 Task: In Heading Arial with underline. Font size of heading  '18'Font style of data Calibri. Font size of data  9Alignment of headline & data Align center. Fill color in heading,  RedFont color of data Black Apply border in Data No BorderIn the sheet   Revive Sales book
Action: Mouse moved to (153, 173)
Screenshot: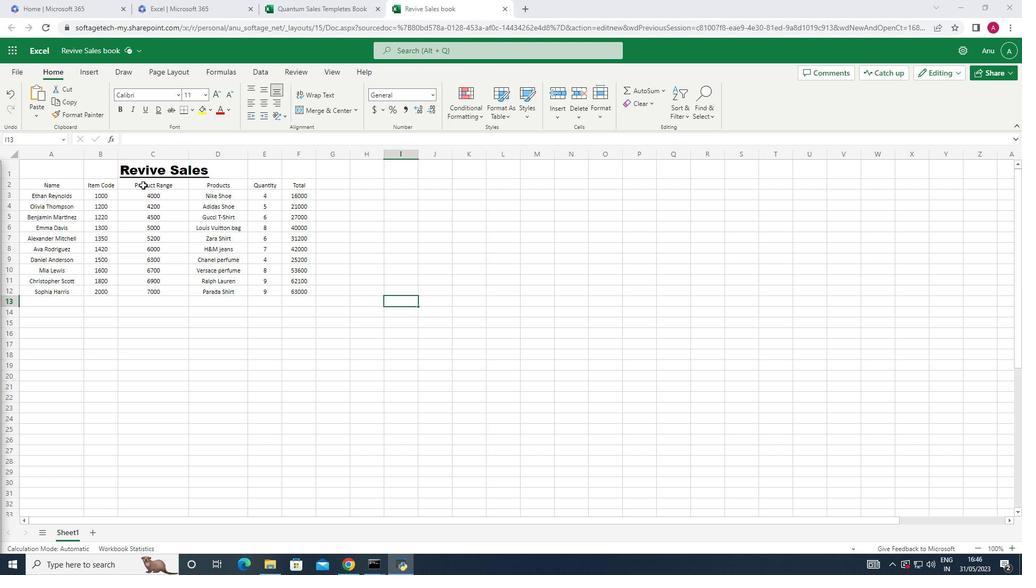 
Action: Mouse pressed left at (153, 173)
Screenshot: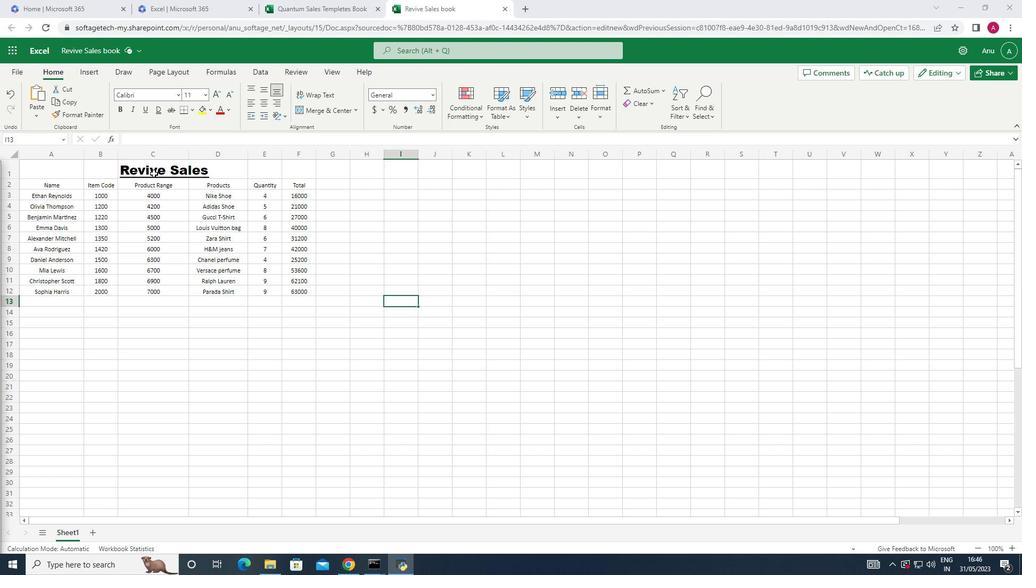 
Action: Mouse moved to (177, 94)
Screenshot: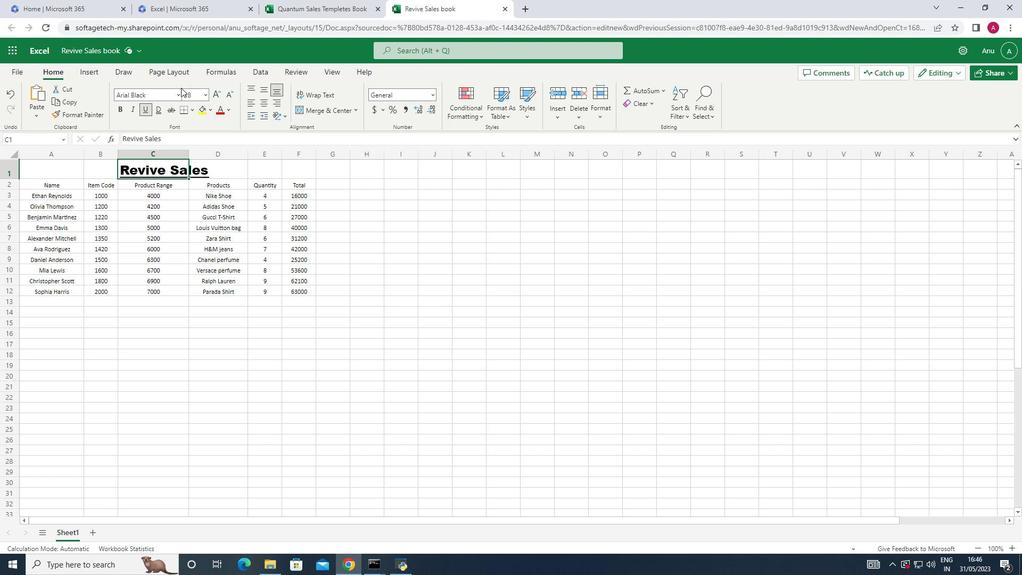 
Action: Mouse pressed left at (177, 94)
Screenshot: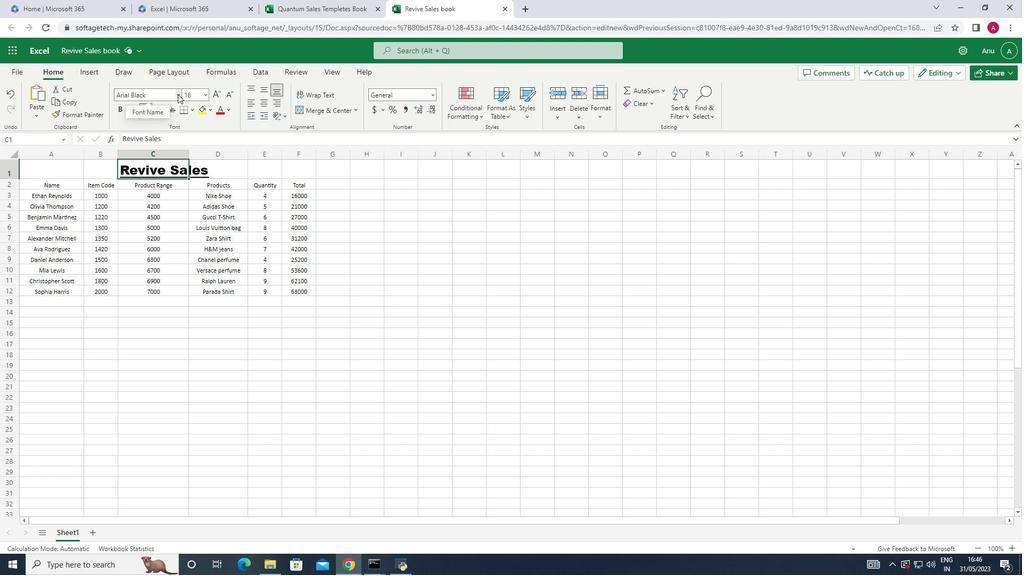 
Action: Mouse moved to (153, 138)
Screenshot: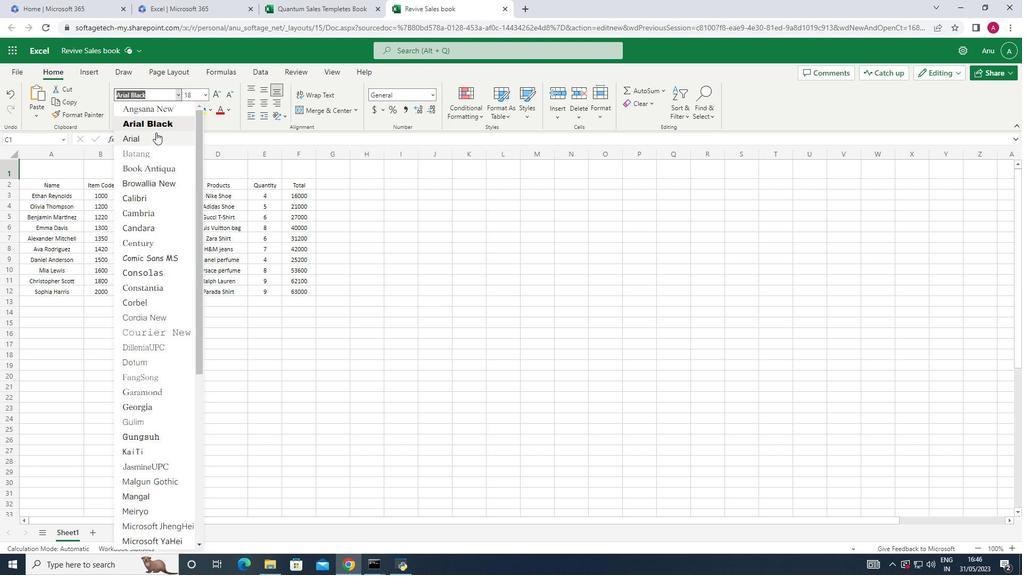 
Action: Mouse pressed left at (153, 138)
Screenshot: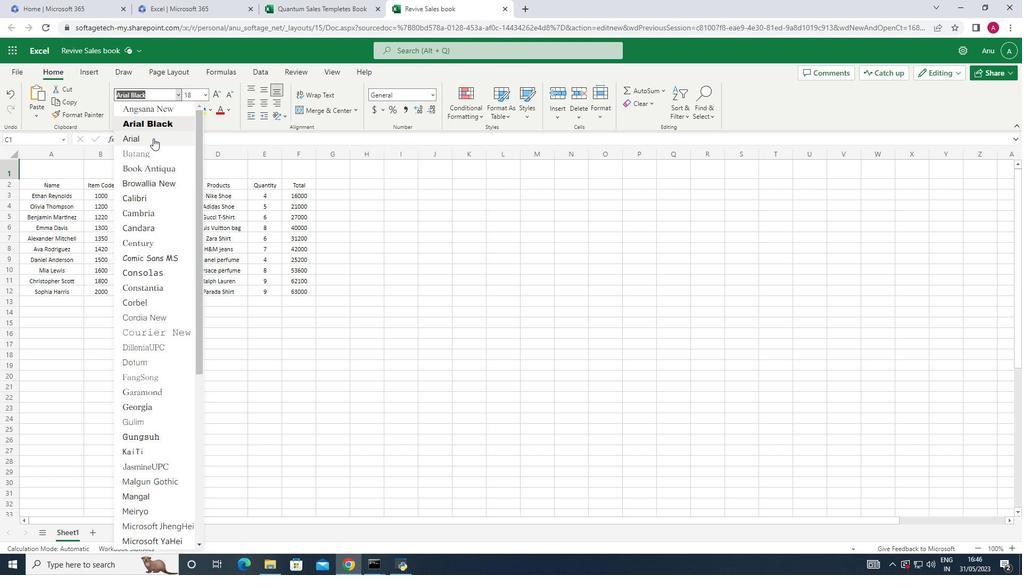 
Action: Mouse moved to (60, 184)
Screenshot: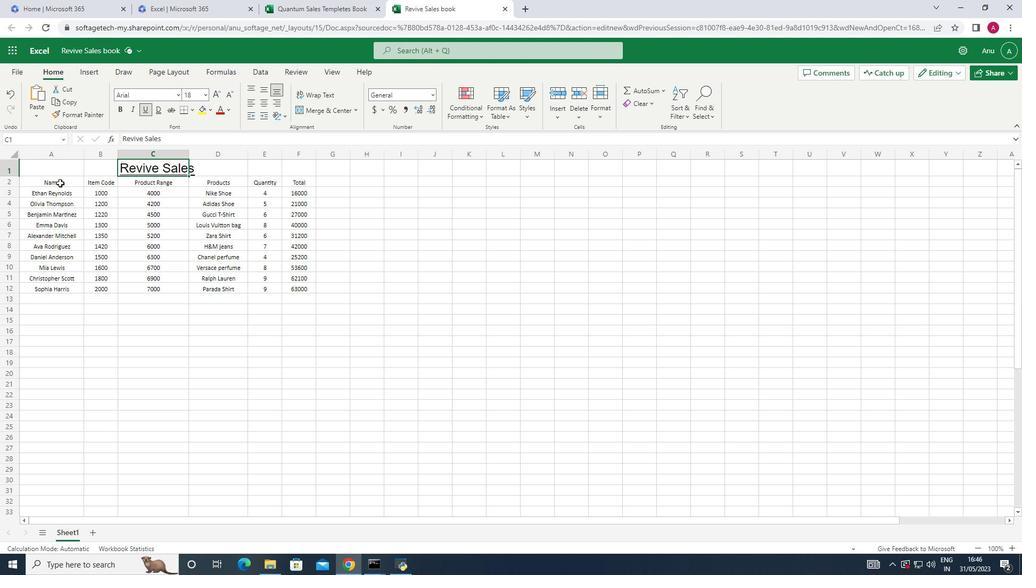 
Action: Mouse pressed left at (60, 184)
Screenshot: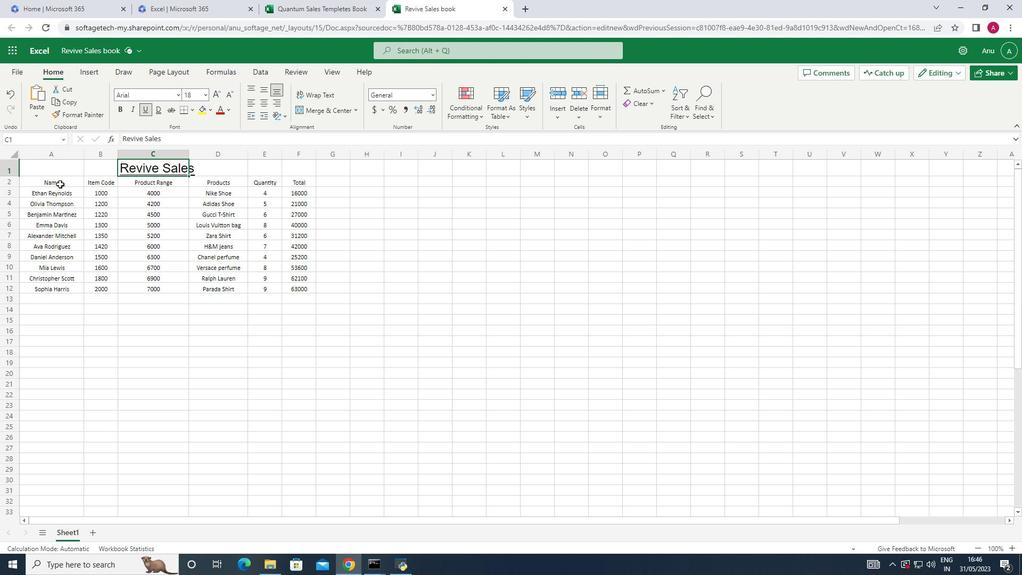 
Action: Mouse moved to (204, 97)
Screenshot: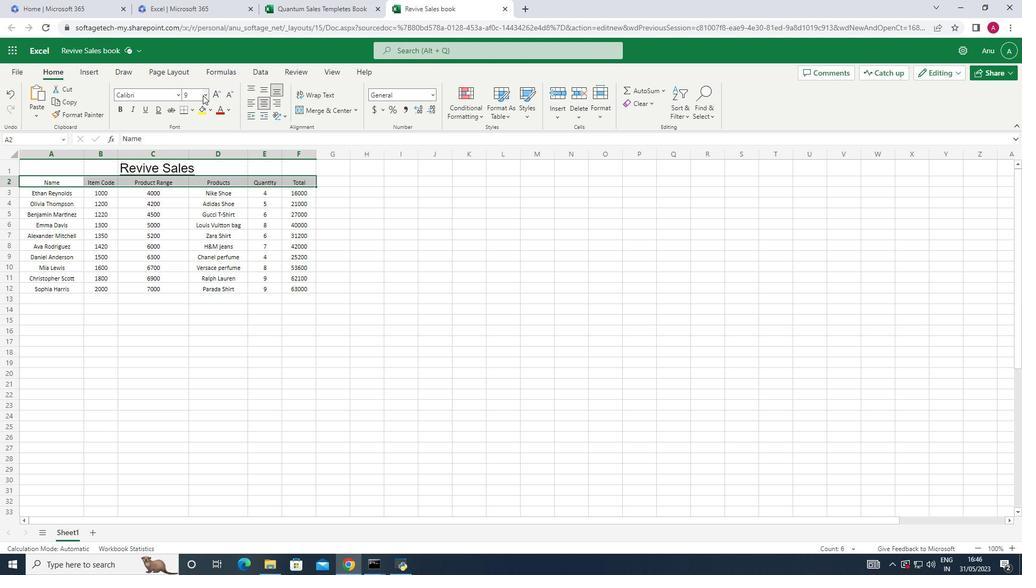 
Action: Mouse pressed left at (204, 97)
Screenshot: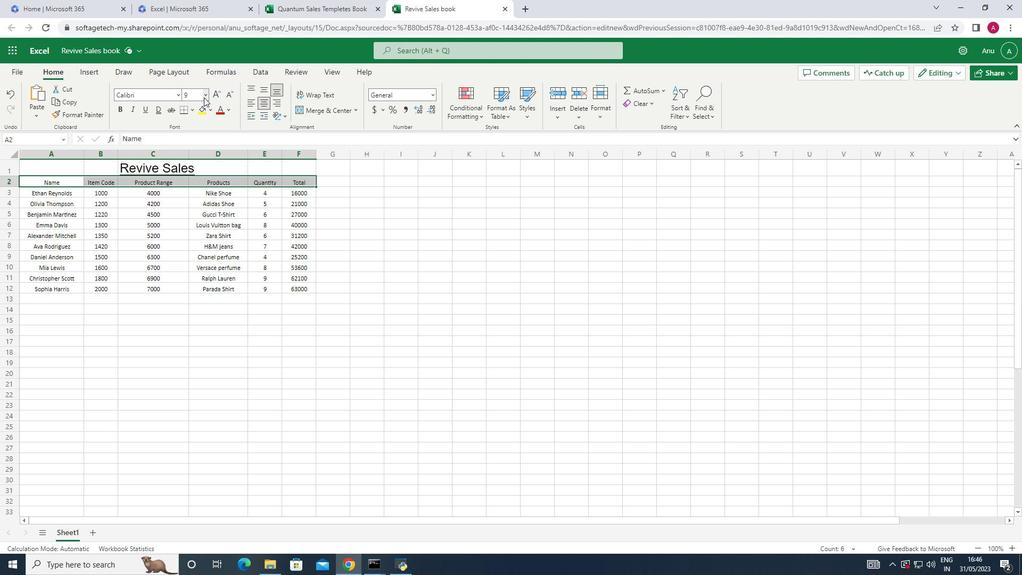 
Action: Mouse moved to (193, 211)
Screenshot: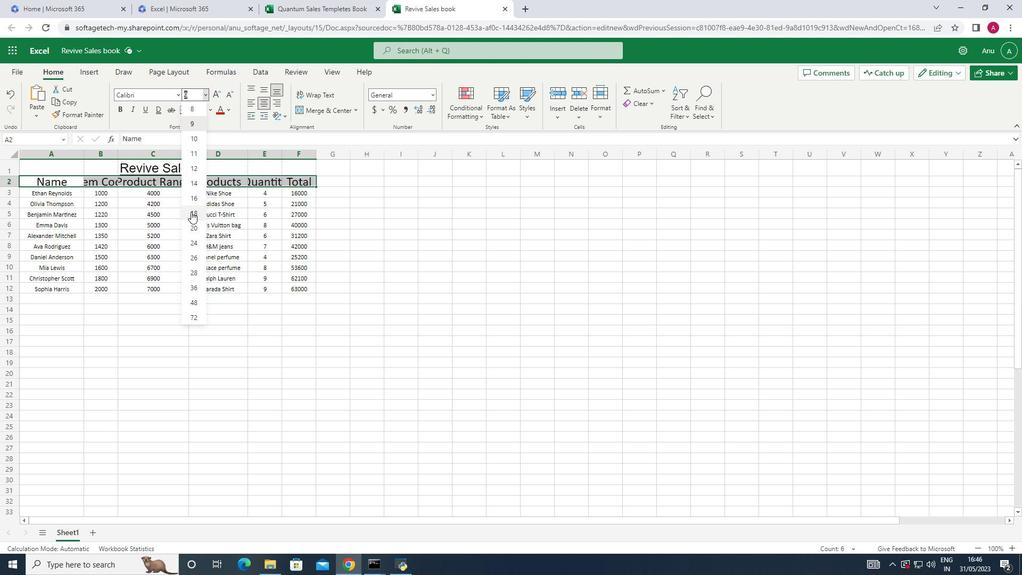
Action: Mouse pressed left at (193, 211)
Screenshot: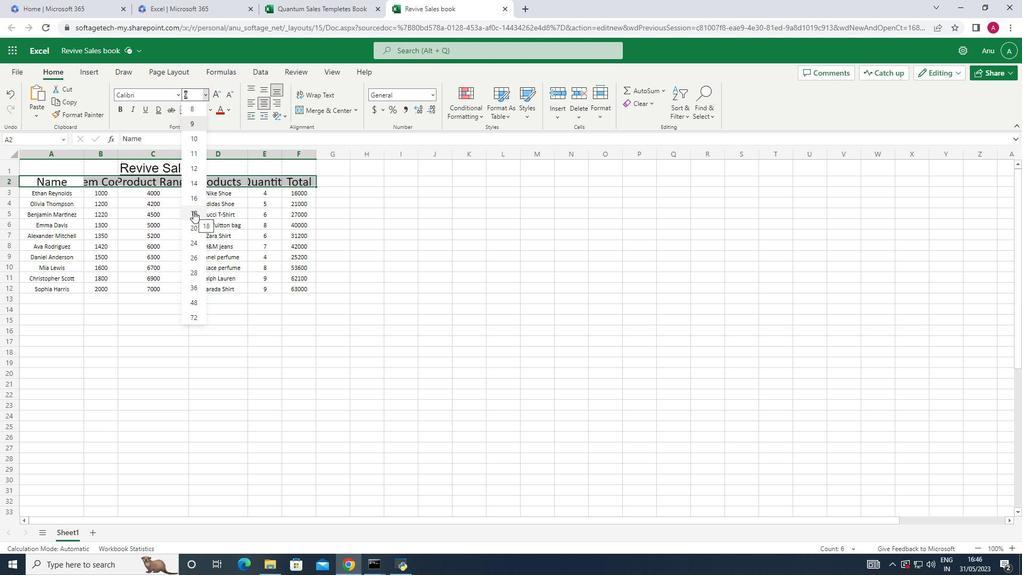 
Action: Mouse moved to (57, 200)
Screenshot: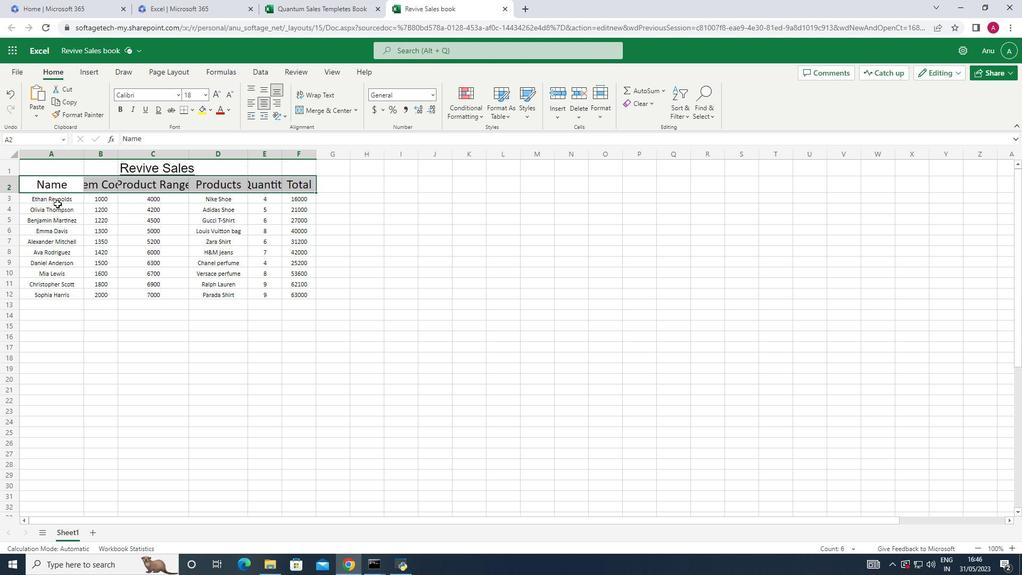 
Action: Mouse pressed left at (57, 200)
Screenshot: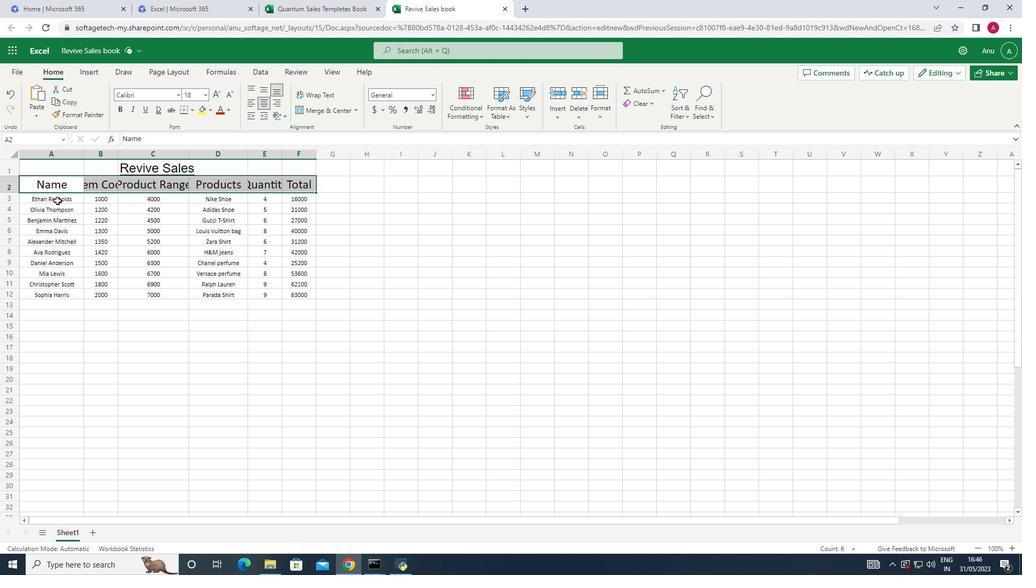 
Action: Mouse moved to (362, 244)
Screenshot: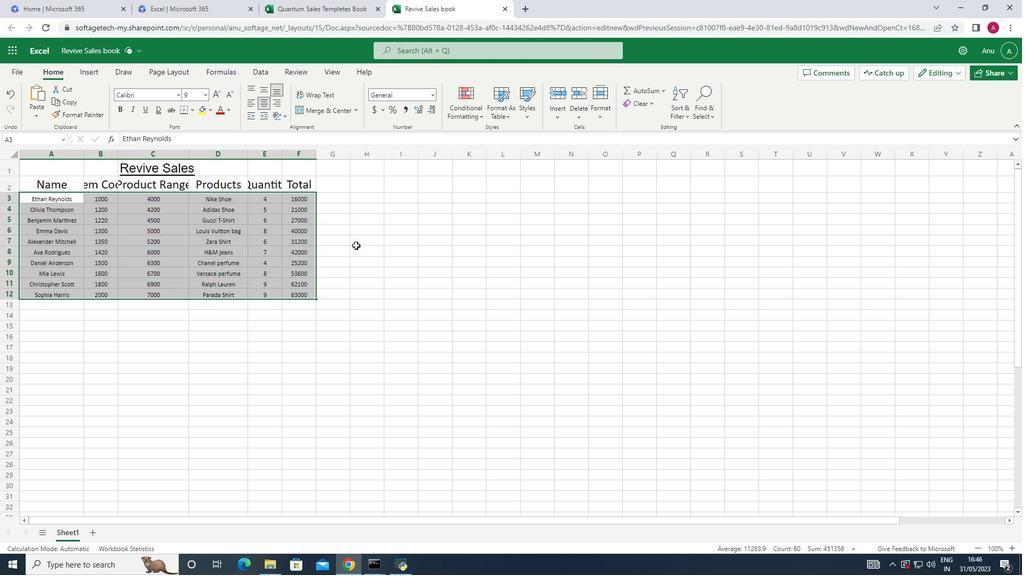 
Action: Mouse pressed left at (362, 244)
Screenshot: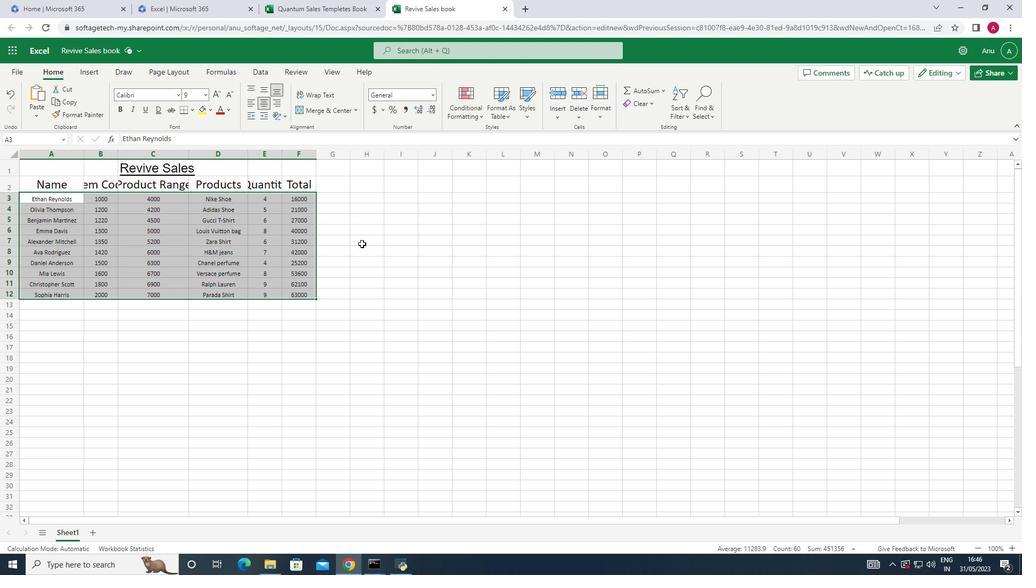 
Action: Mouse moved to (65, 186)
Screenshot: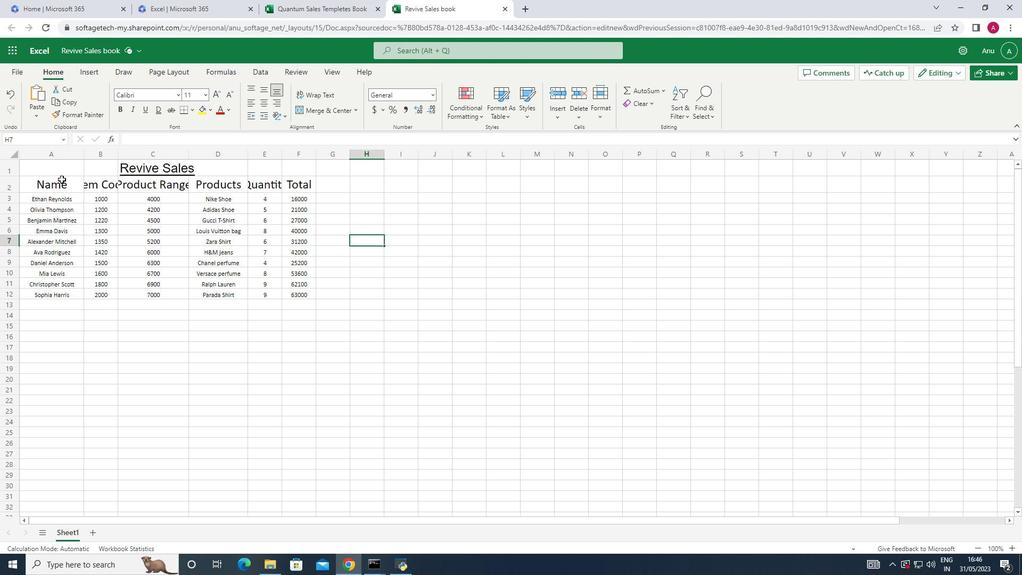 
Action: Mouse pressed left at (65, 186)
Screenshot: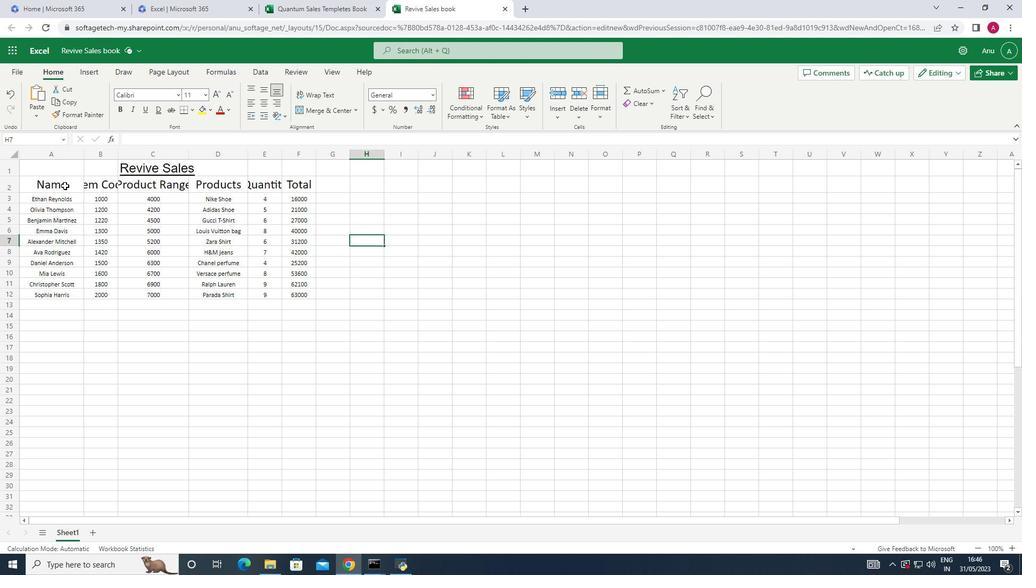 
Action: Mouse moved to (221, 110)
Screenshot: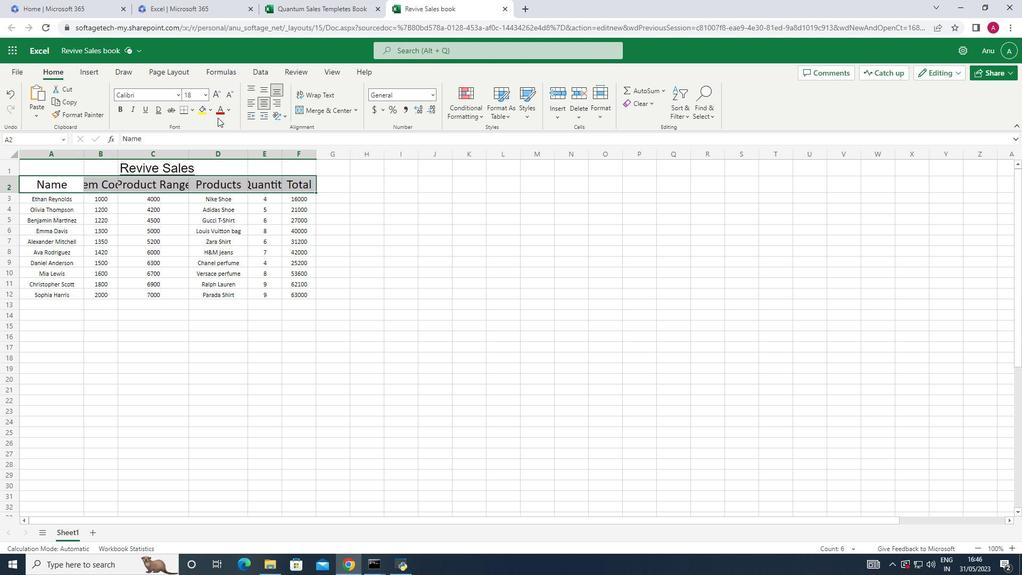 
Action: Mouse pressed left at (221, 110)
Screenshot: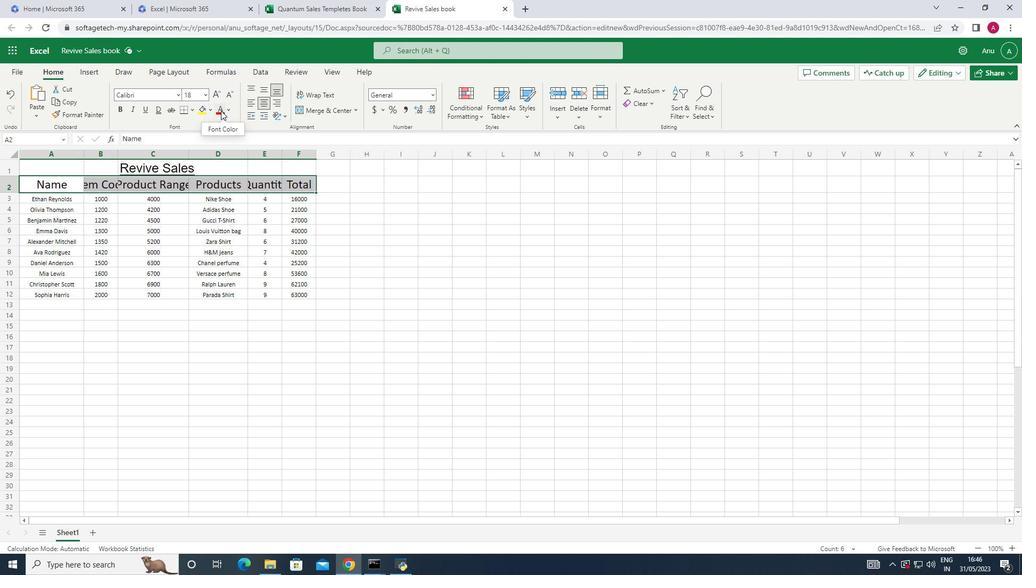 
Action: Mouse moved to (210, 108)
Screenshot: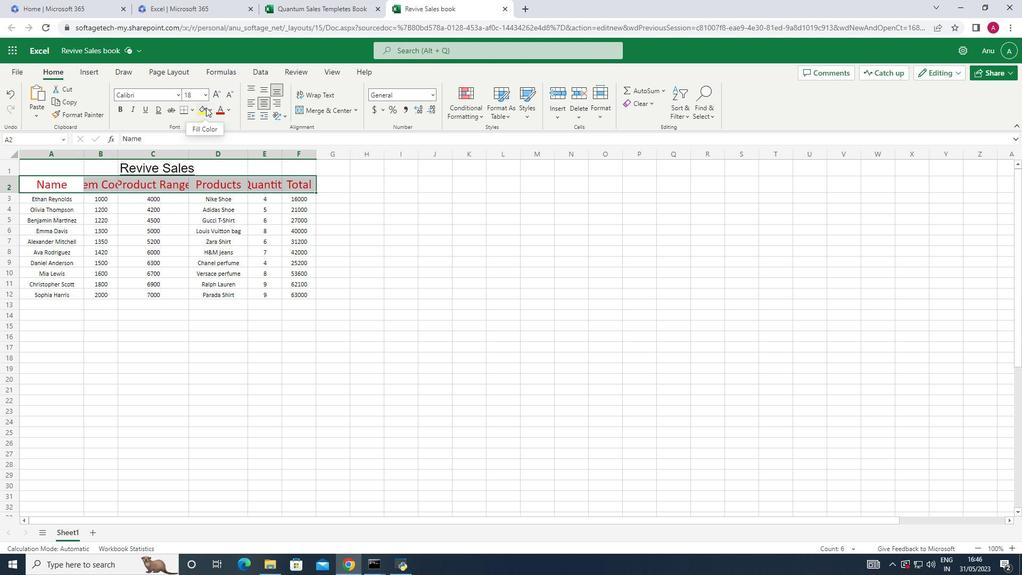 
Action: Mouse pressed left at (210, 108)
Screenshot: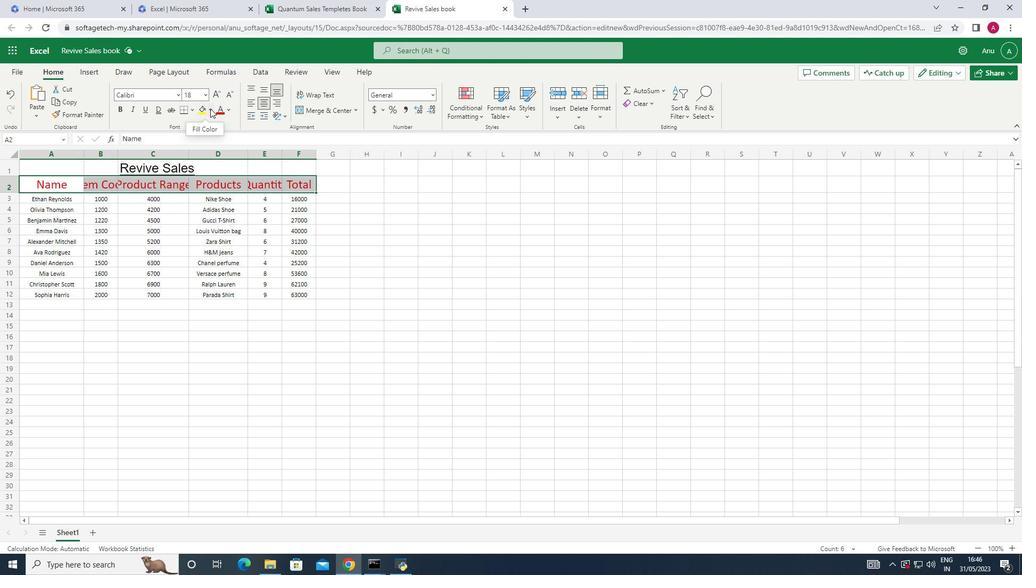 
Action: Mouse moved to (217, 138)
Screenshot: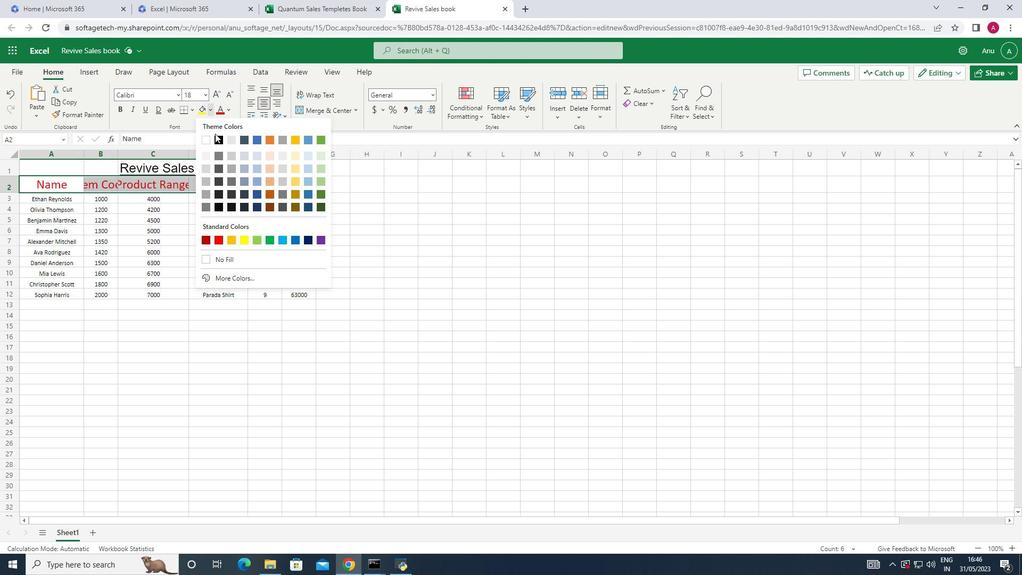 
Action: Mouse pressed left at (217, 138)
Screenshot: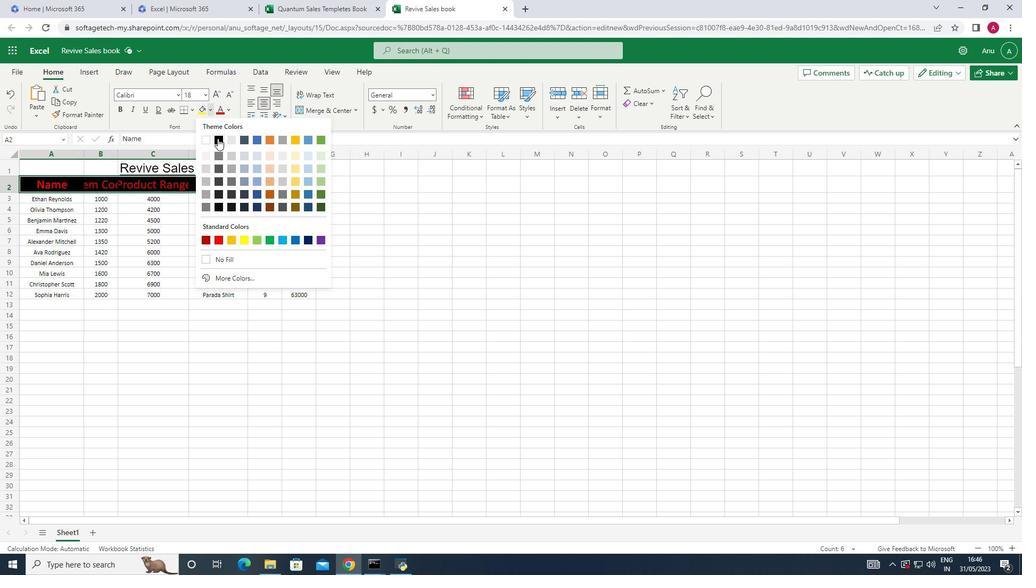 
Action: Mouse moved to (282, 152)
Screenshot: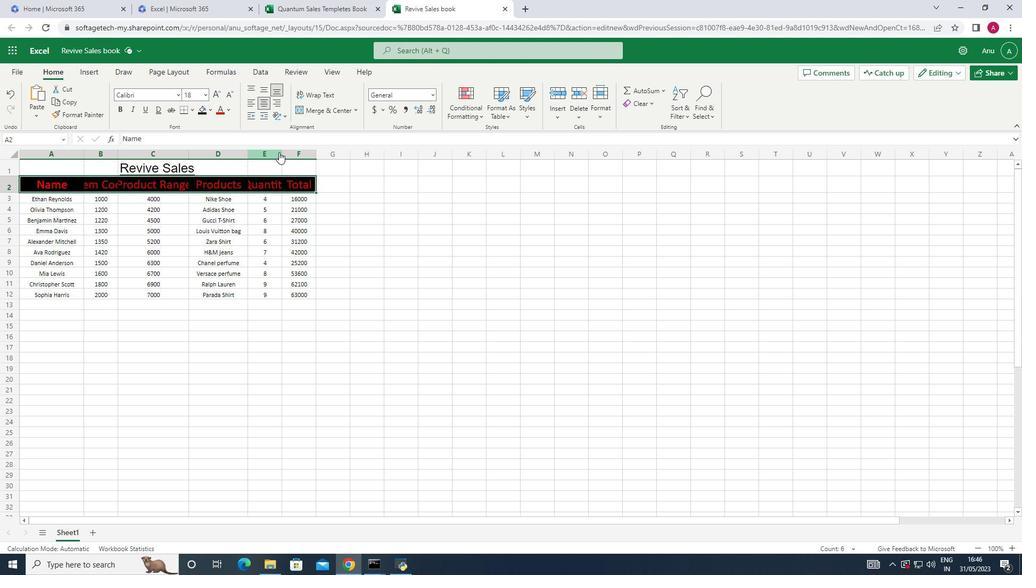 
Action: Mouse pressed left at (282, 152)
Screenshot: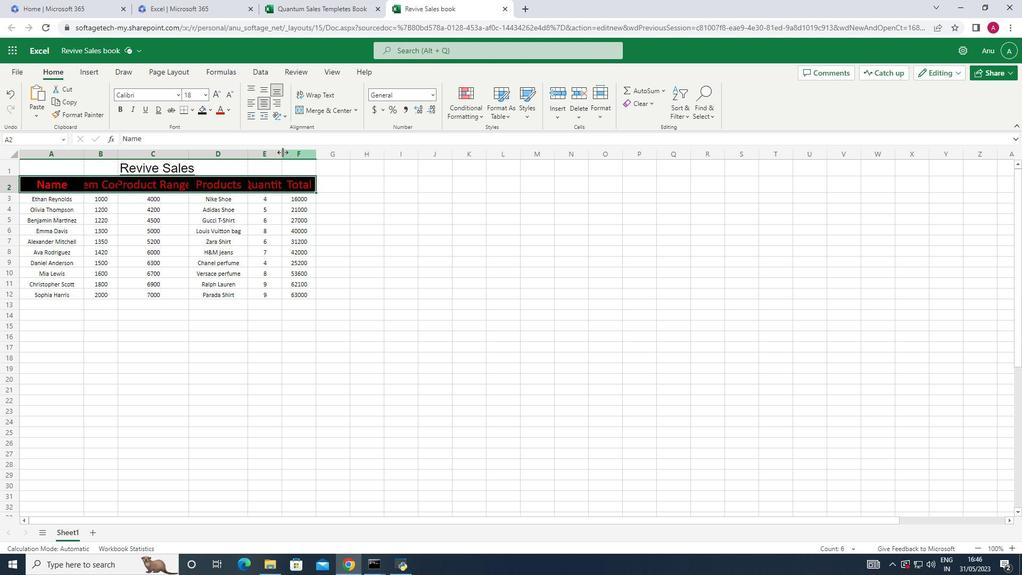 
Action: Mouse pressed left at (282, 152)
Screenshot: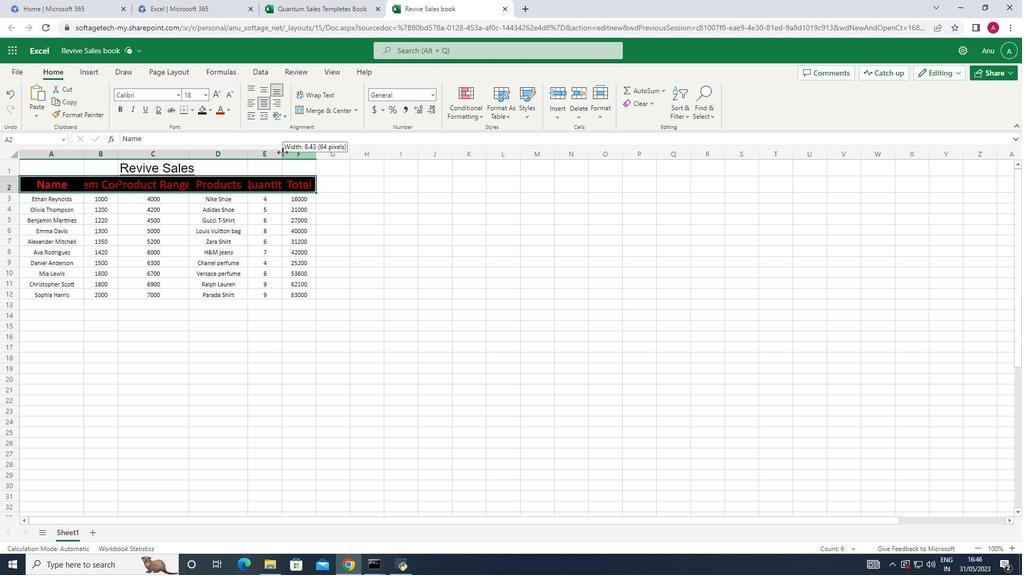 
Action: Mouse moved to (118, 152)
Screenshot: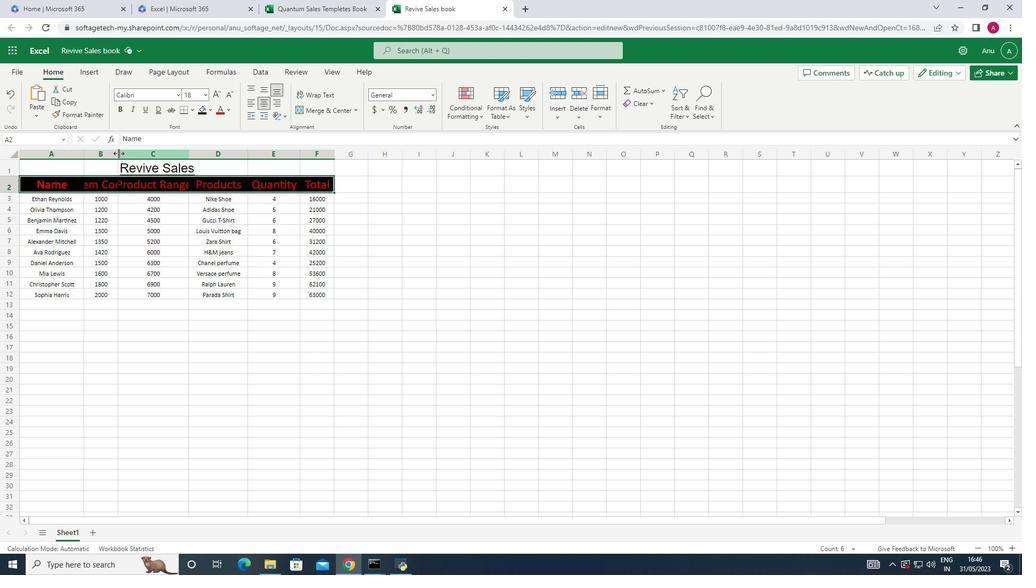 
Action: Mouse pressed left at (118, 152)
Screenshot: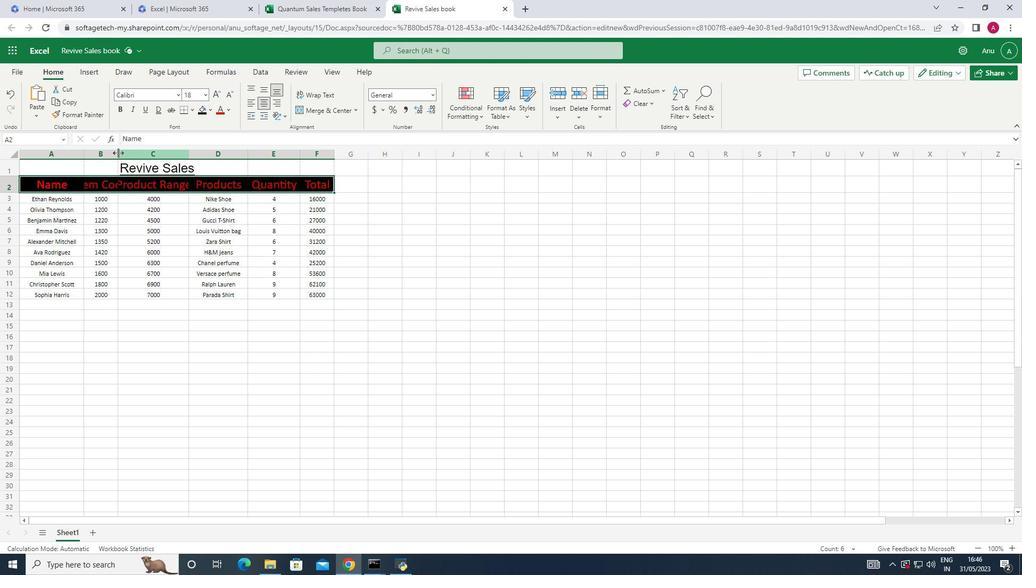 
Action: Mouse pressed left at (118, 152)
Screenshot: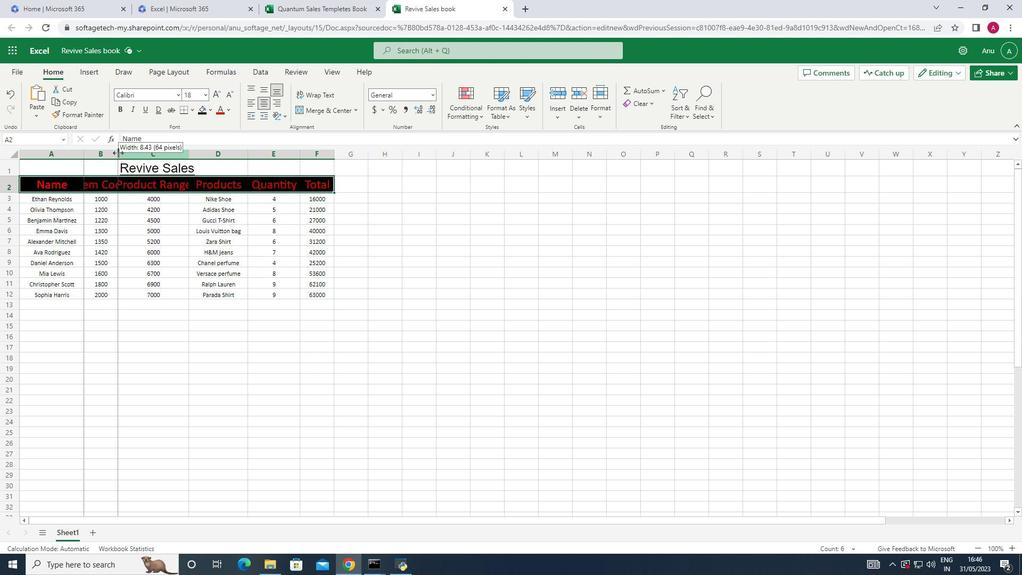 
Action: Mouse moved to (217, 153)
Screenshot: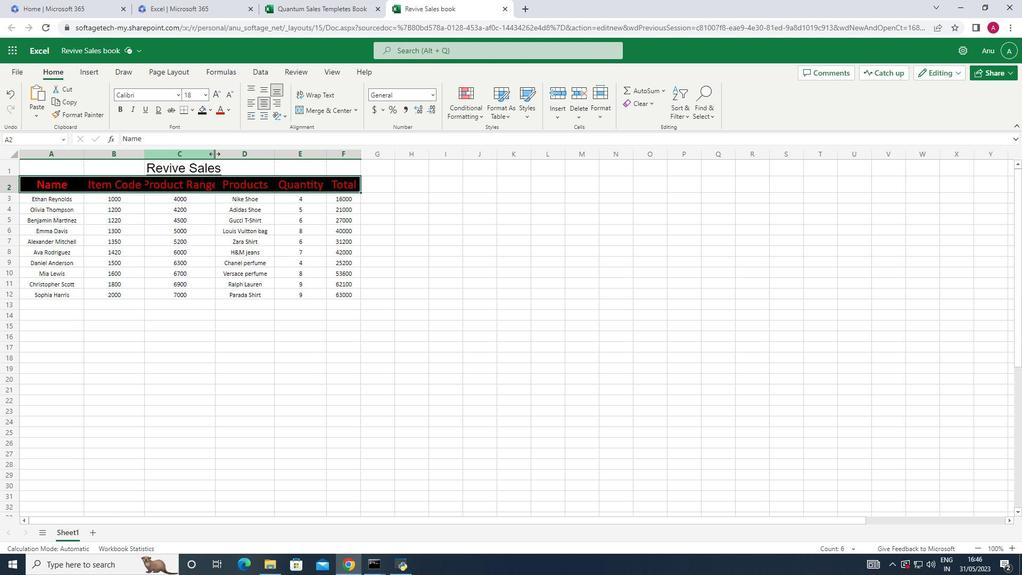 
Action: Mouse pressed left at (217, 153)
Screenshot: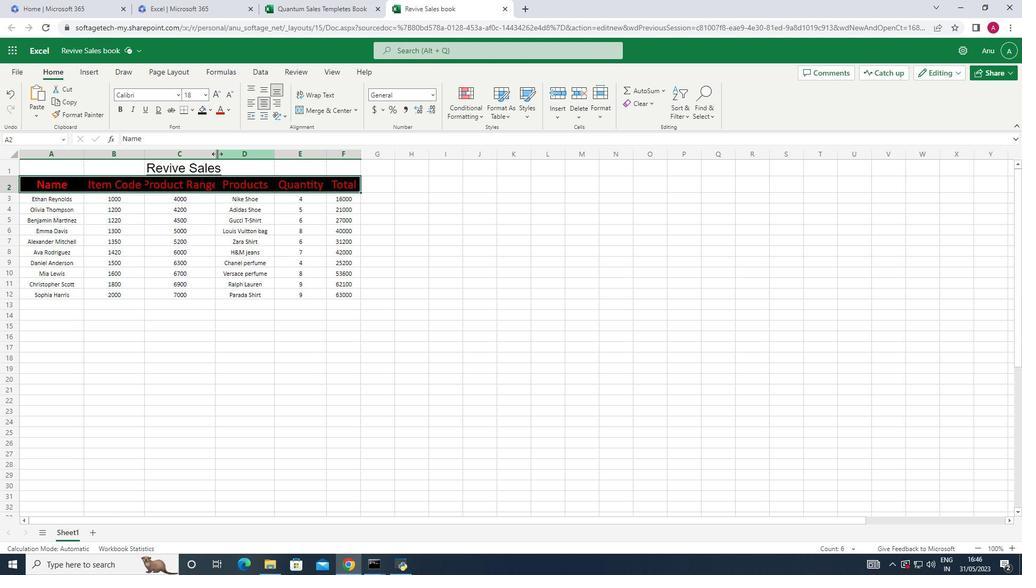 
Action: Mouse moved to (399, 288)
Screenshot: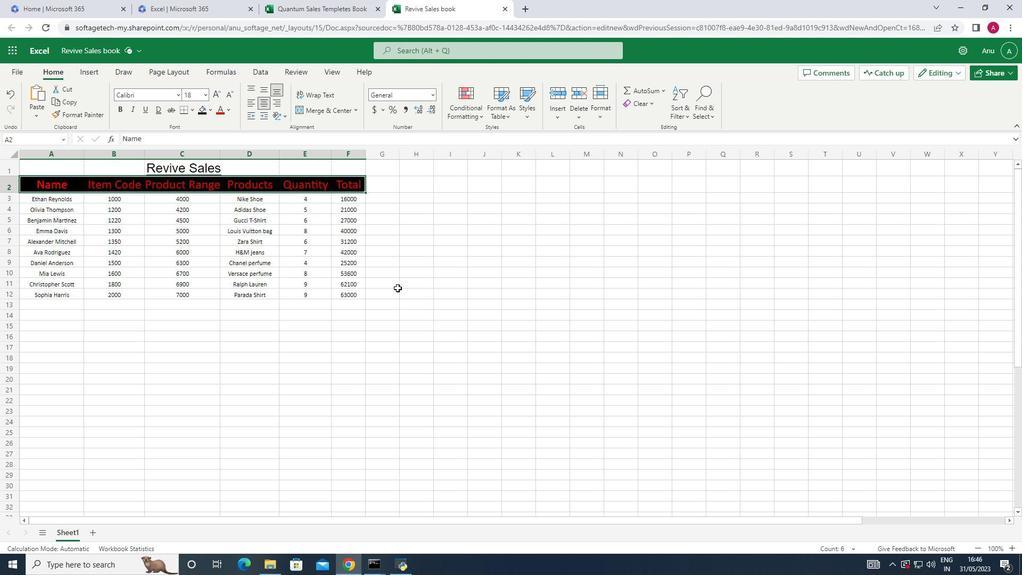 
Action: Mouse pressed left at (399, 288)
Screenshot: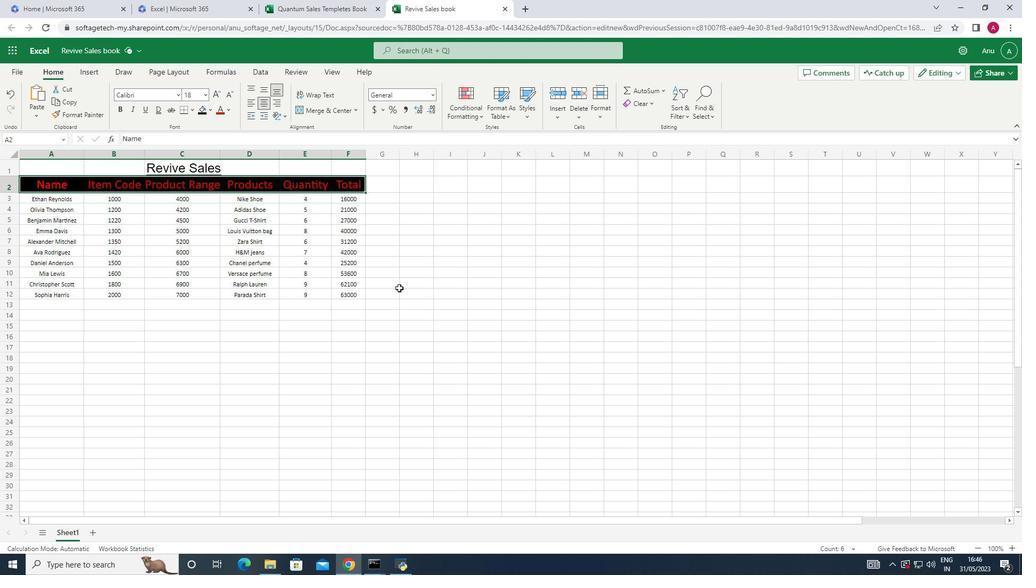 
Action: Mouse moved to (391, 287)
Screenshot: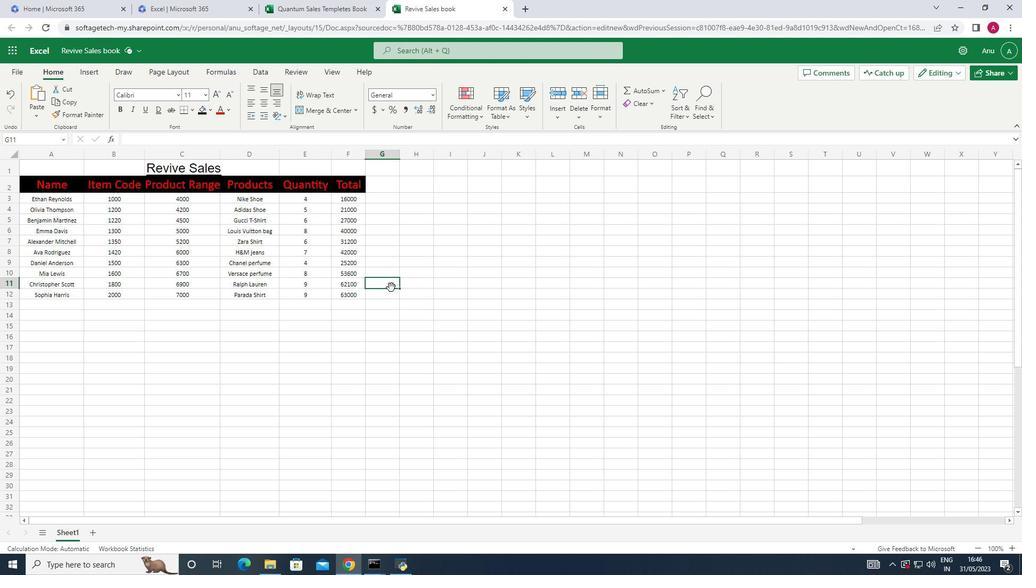 
